 Task: In the Company abcny.com, Log call with description : 'customer seeking assistance with integration.'; Select call outcome: 'Busy '; Select call Direction: Inbound; Add date: '1 August, 2023' and time 5:00:PM. Logged in from softage.1@softage.net
Action: Mouse moved to (87, 56)
Screenshot: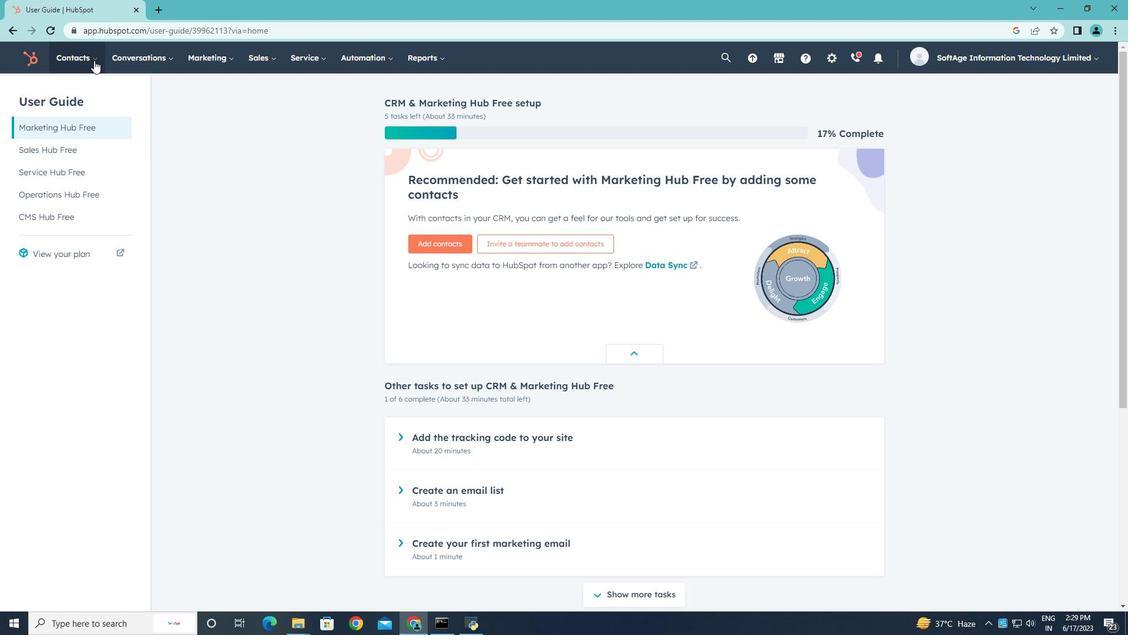 
Action: Mouse pressed left at (87, 56)
Screenshot: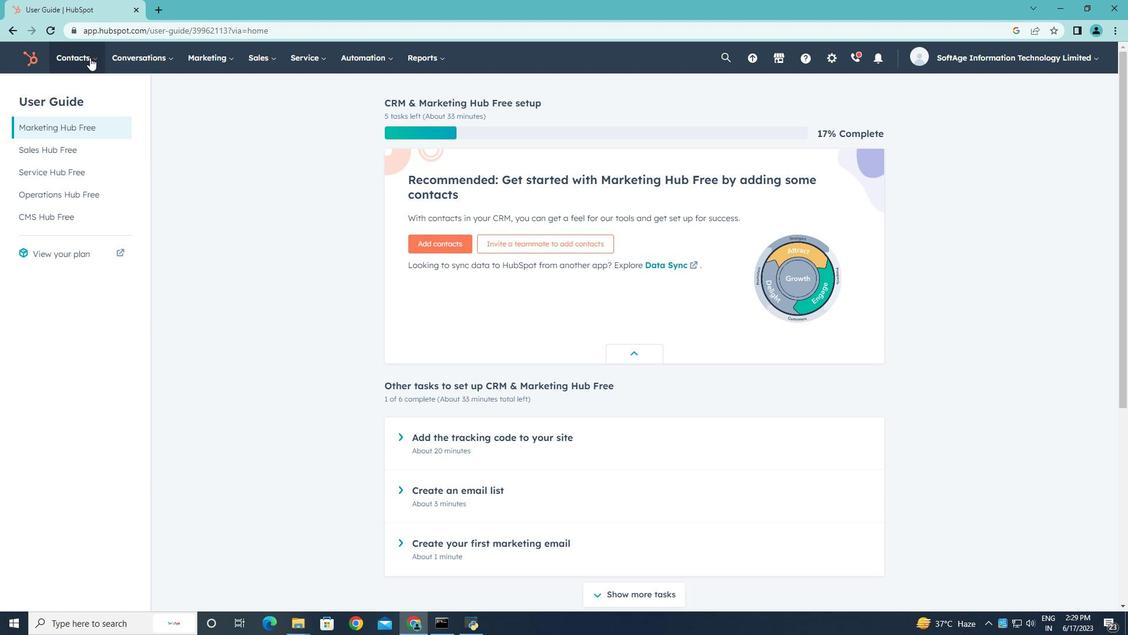 
Action: Mouse moved to (90, 118)
Screenshot: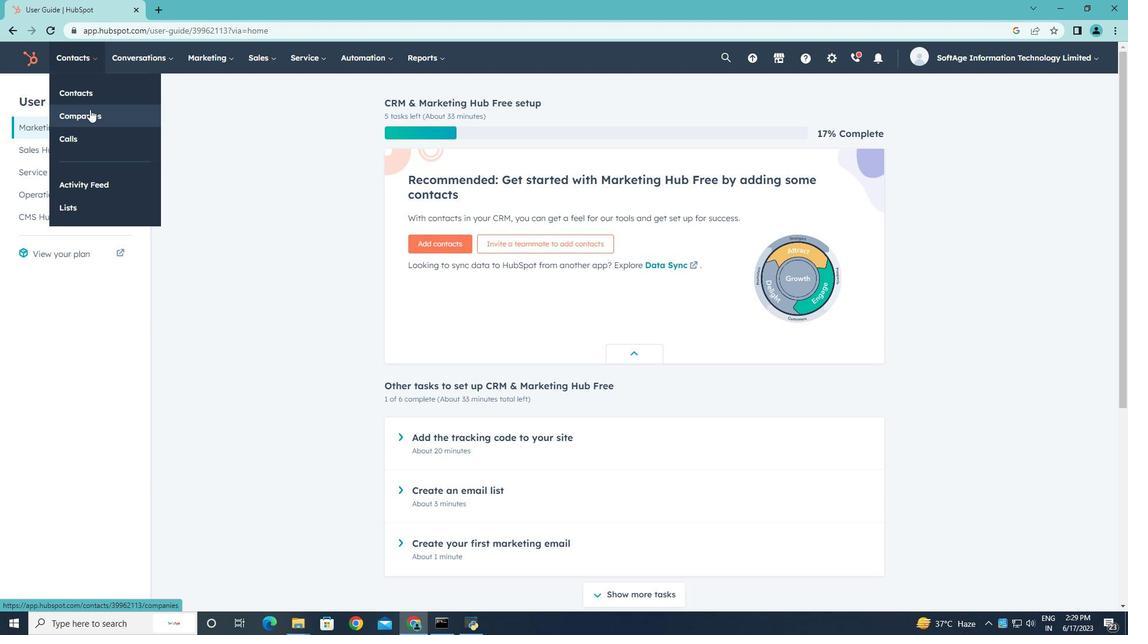 
Action: Mouse pressed left at (90, 118)
Screenshot: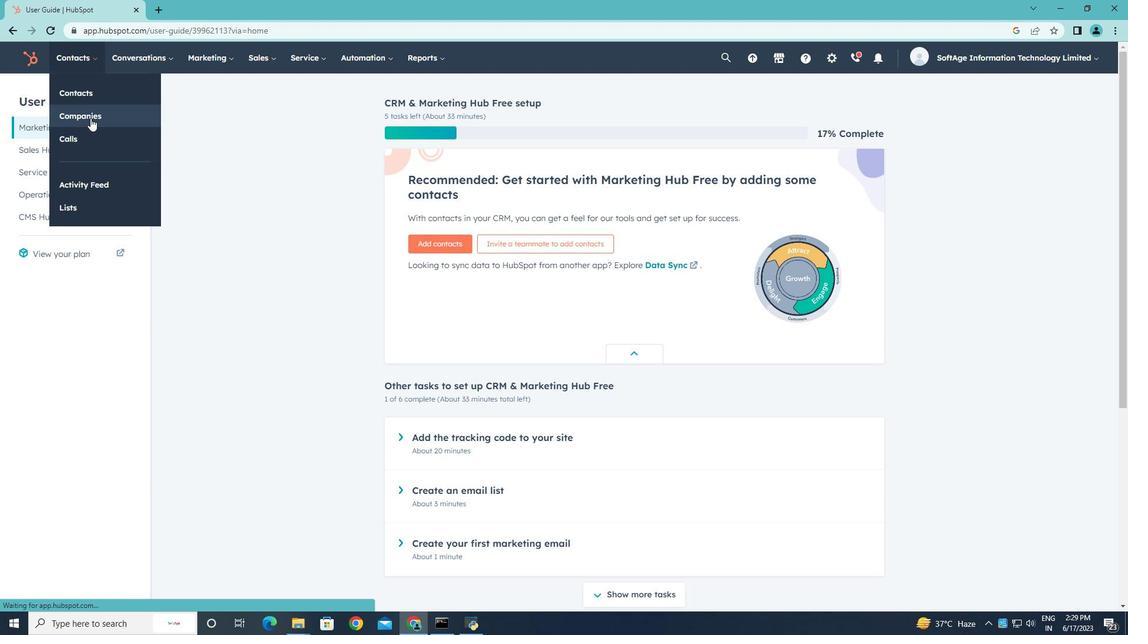 
Action: Mouse moved to (82, 192)
Screenshot: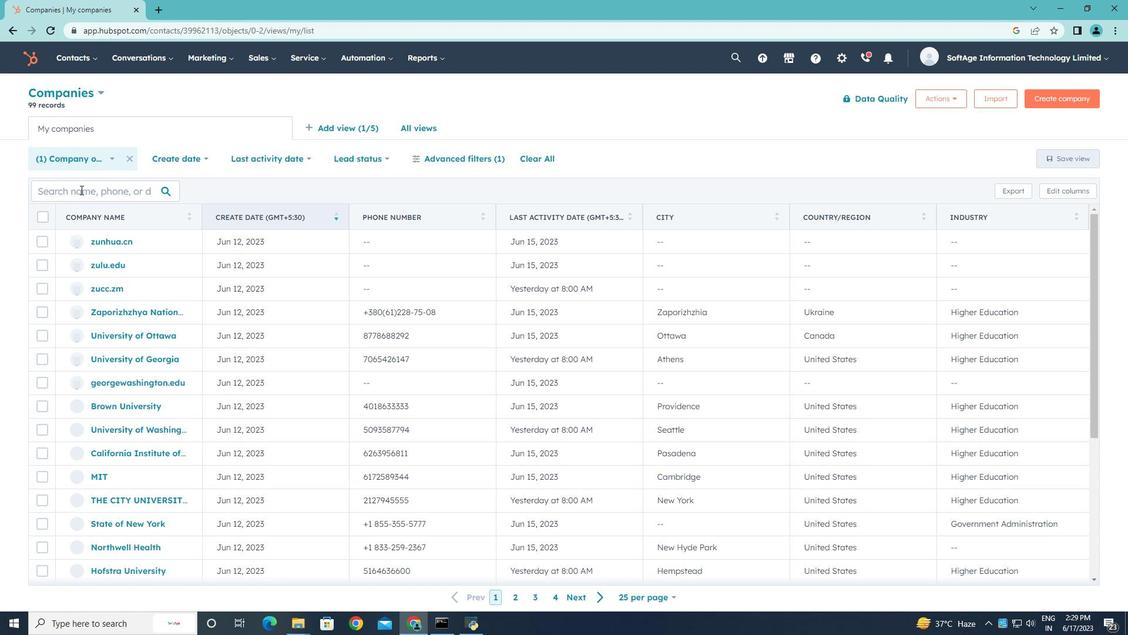 
Action: Mouse pressed left at (82, 192)
Screenshot: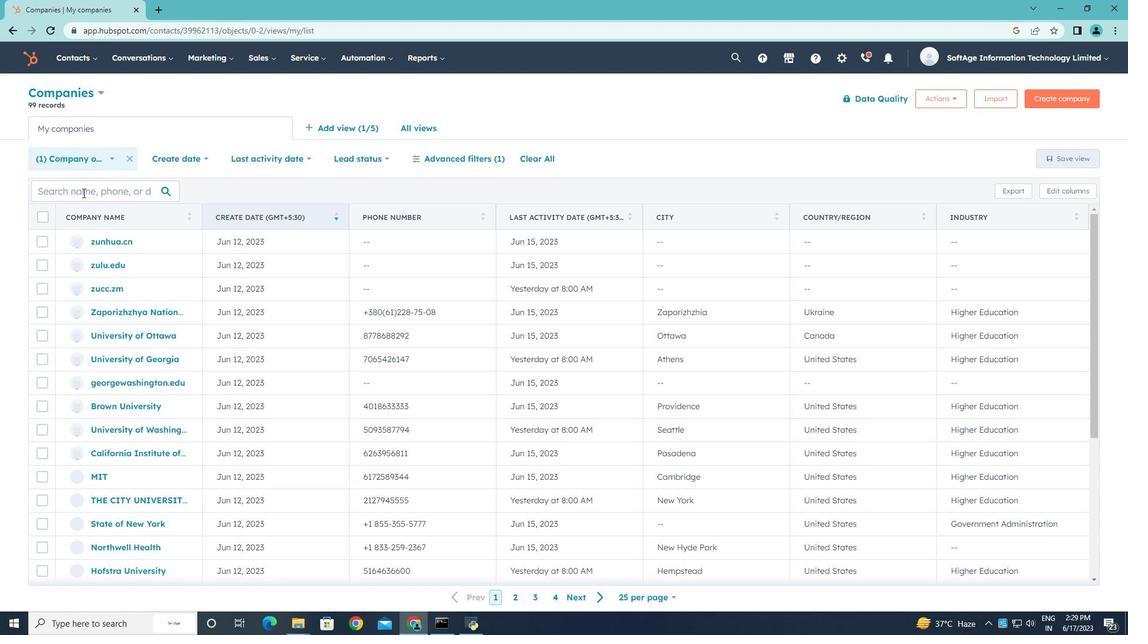 
Action: Key pressed abcny.com
Screenshot: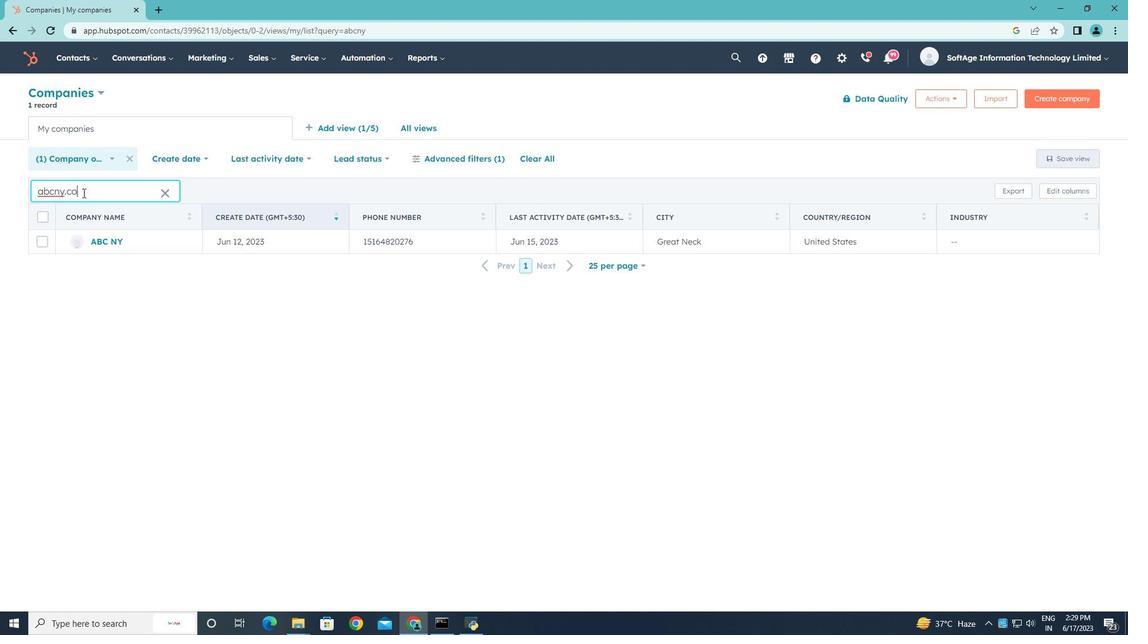 
Action: Mouse moved to (111, 240)
Screenshot: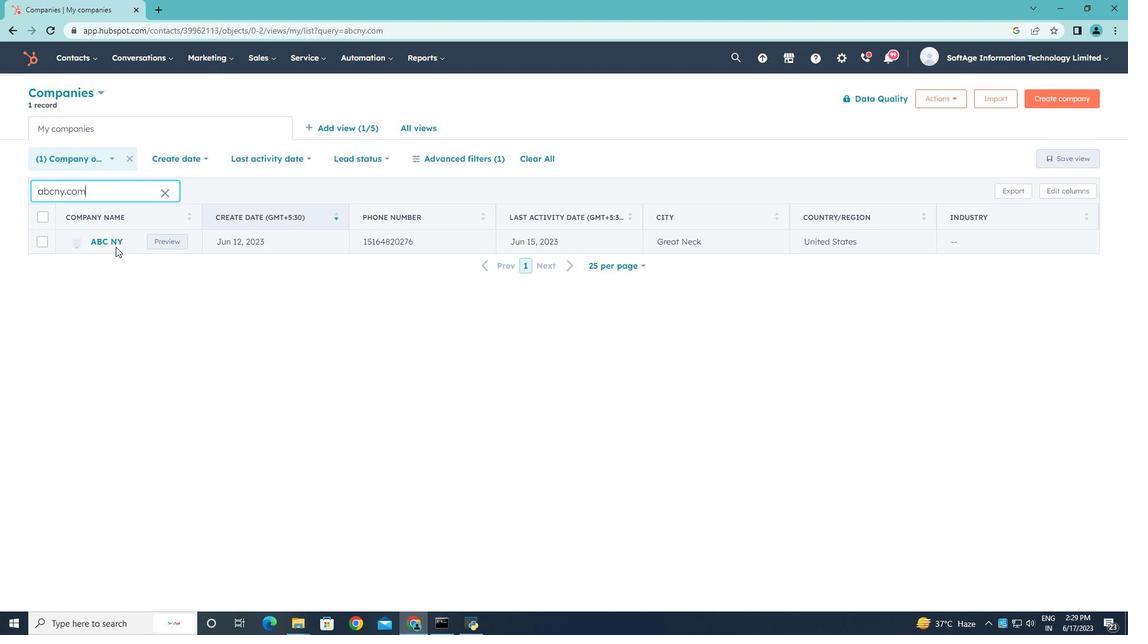 
Action: Mouse pressed left at (111, 240)
Screenshot: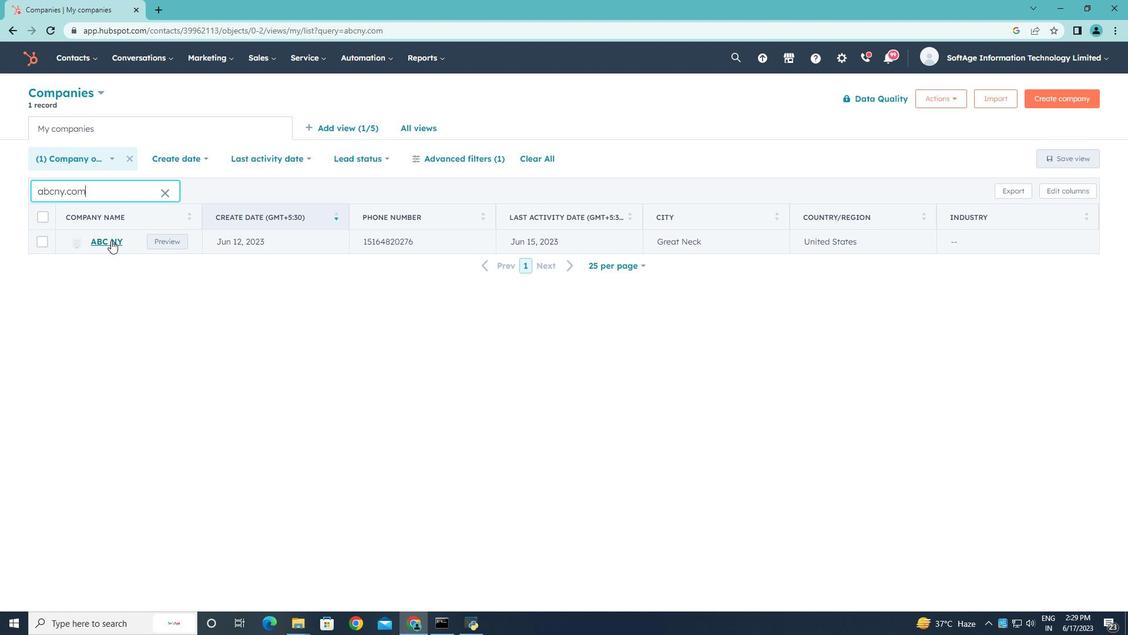 
Action: Mouse moved to (225, 194)
Screenshot: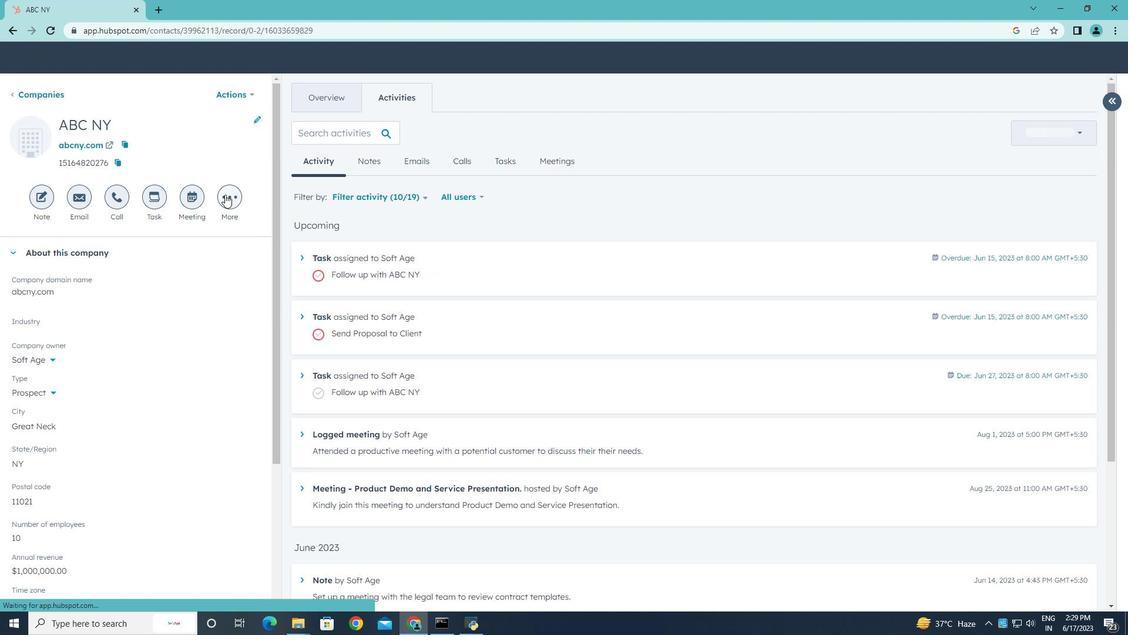 
Action: Mouse pressed left at (225, 194)
Screenshot: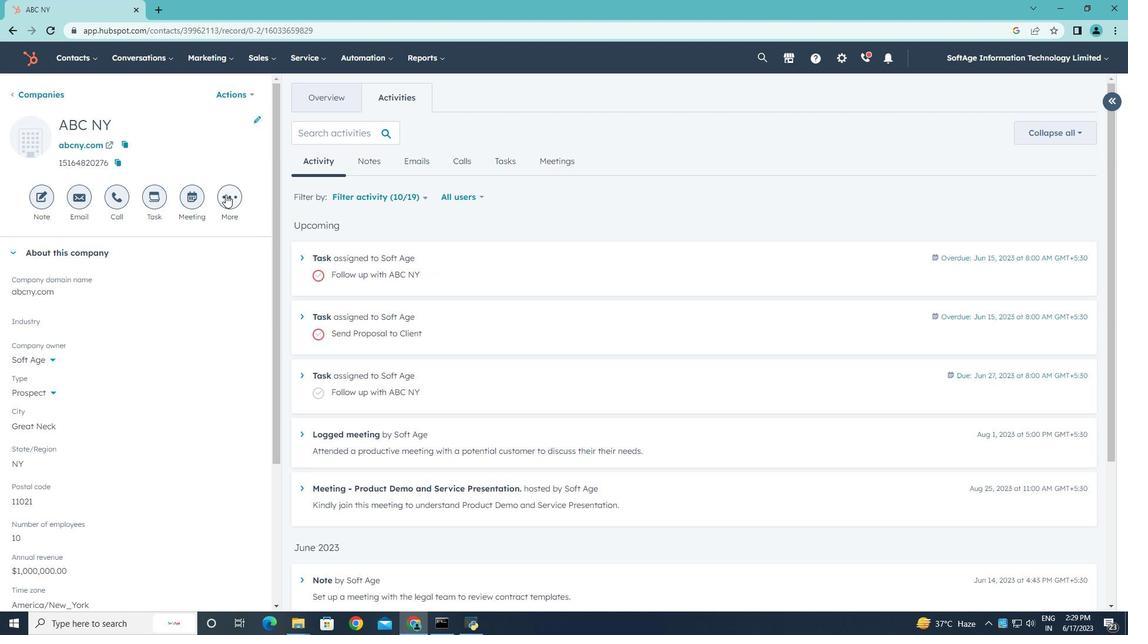 
Action: Mouse moved to (220, 297)
Screenshot: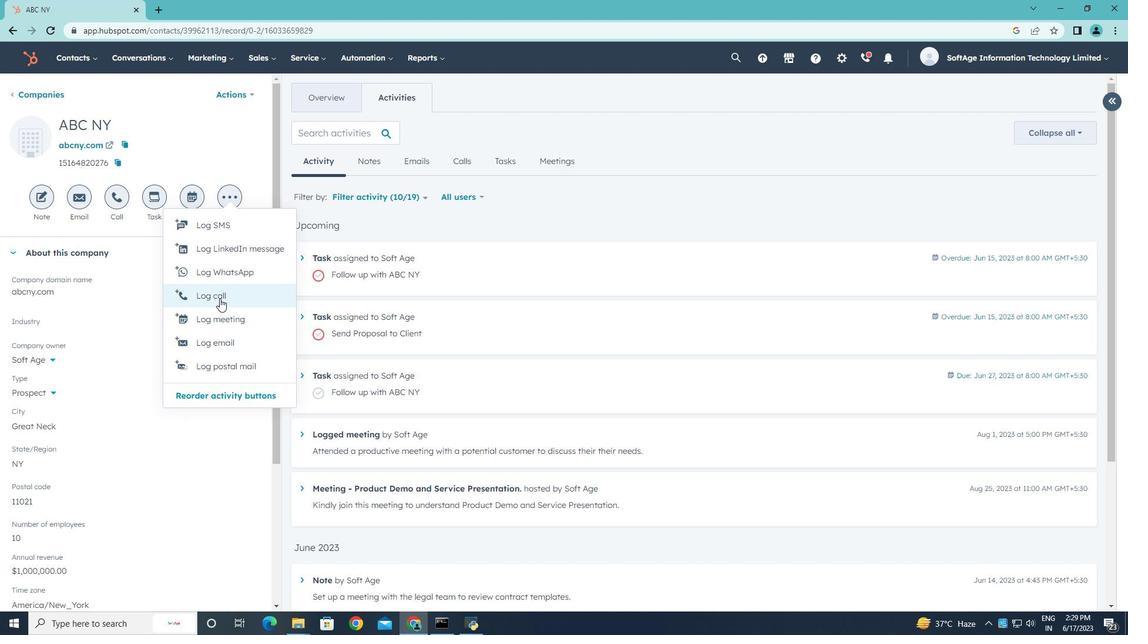 
Action: Mouse pressed left at (220, 297)
Screenshot: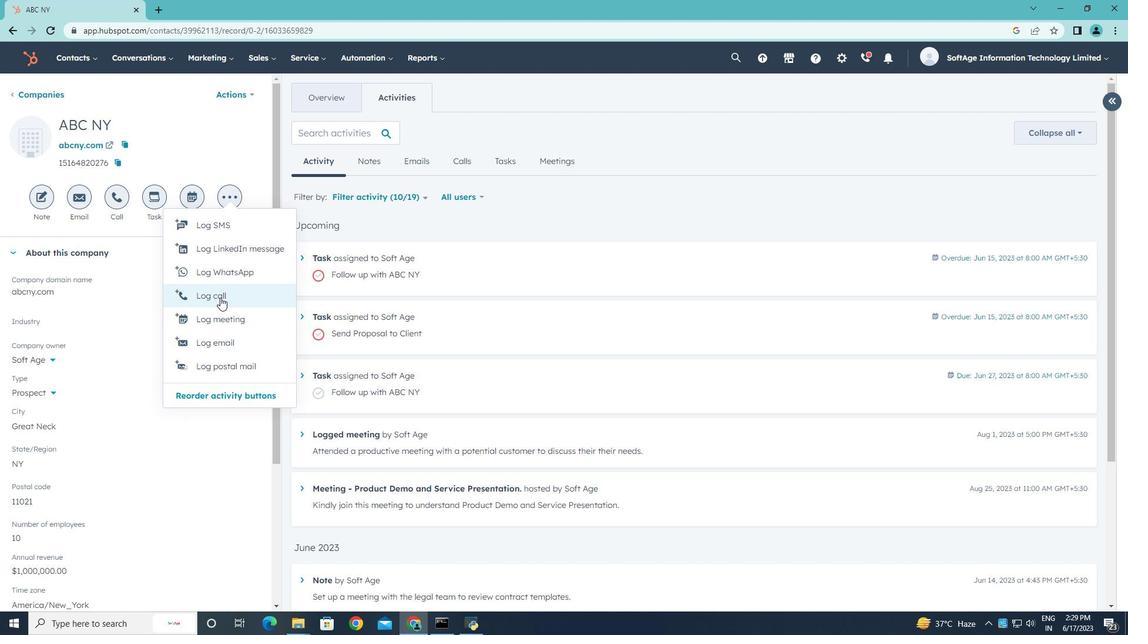 
Action: Key pressed <Key.shift>Customer<Key.space>aeeking<Key.left><Key.left><Key.left><Key.left><Key.left><Key.left><Key.backspace>s<Key.down><Key.space>assistance<Key.space>with<Key.space>integration.
Screenshot: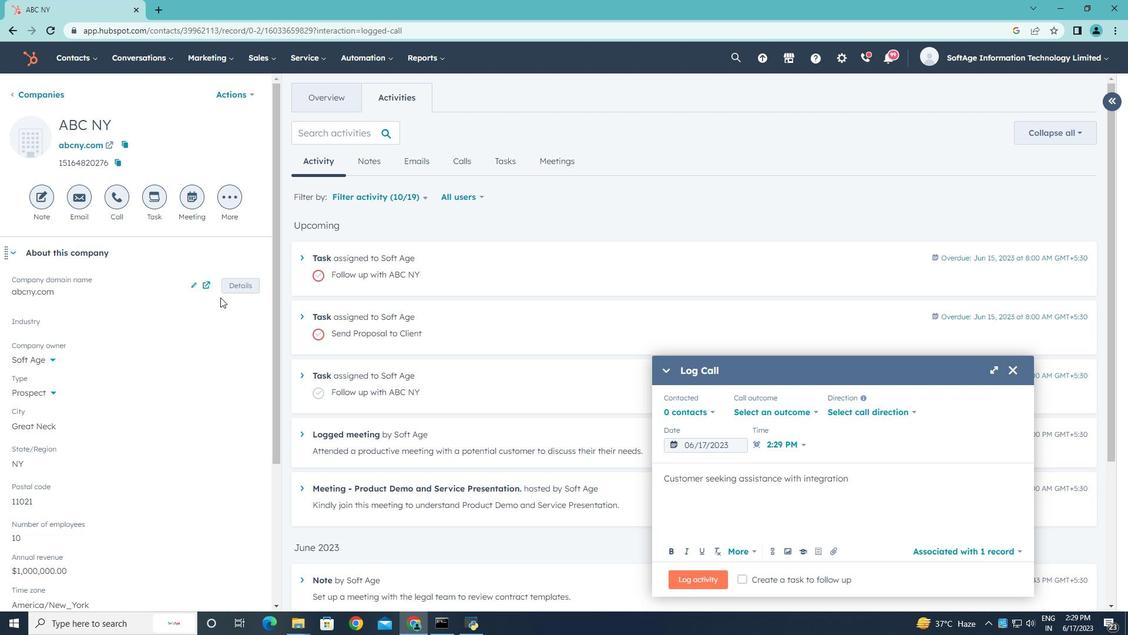 
Action: Mouse moved to (815, 411)
Screenshot: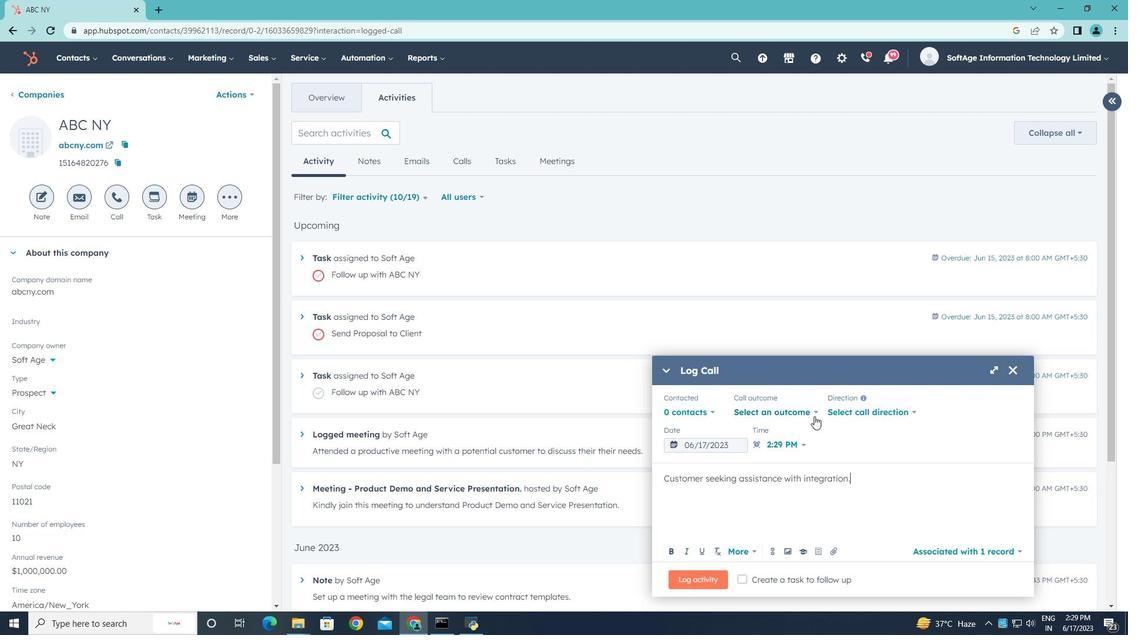 
Action: Mouse pressed left at (815, 411)
Screenshot: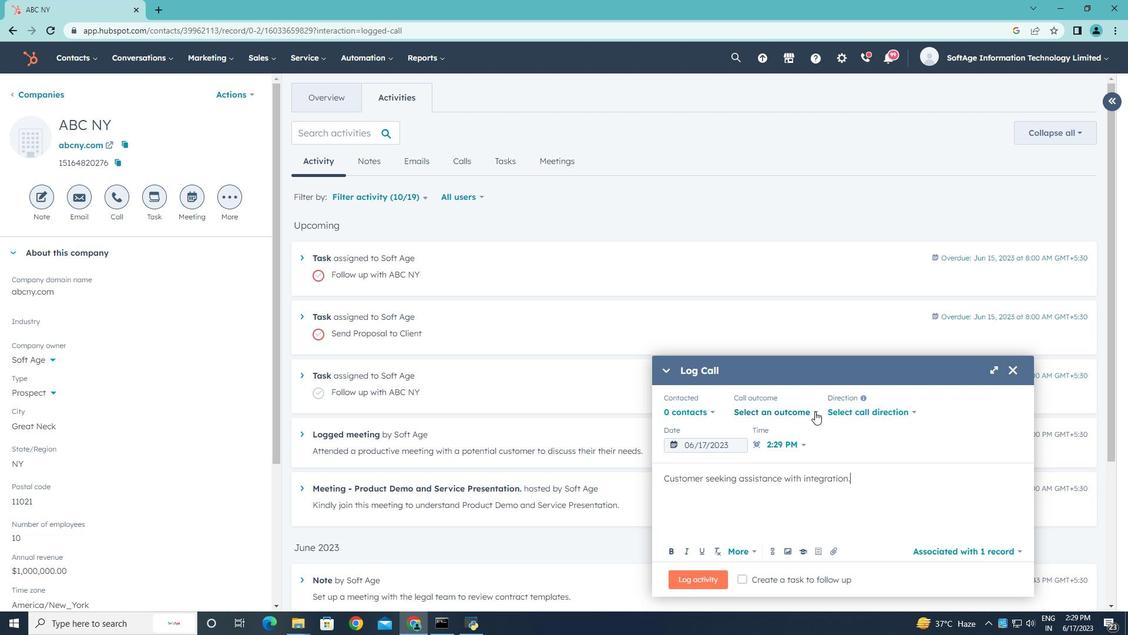 
Action: Mouse moved to (786, 438)
Screenshot: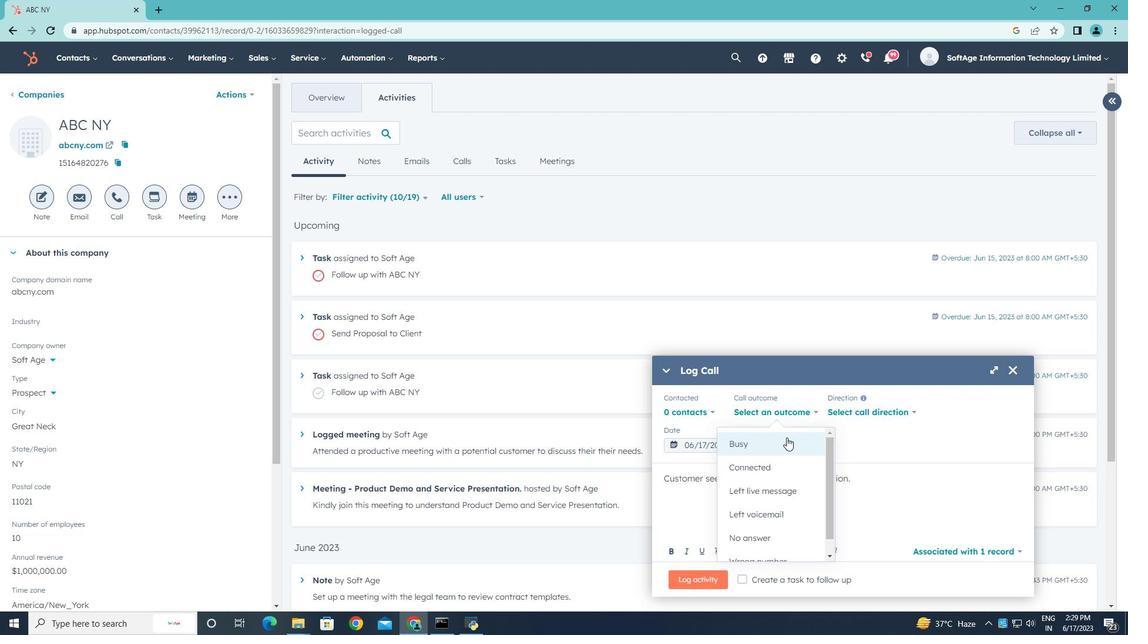 
Action: Mouse pressed left at (786, 438)
Screenshot: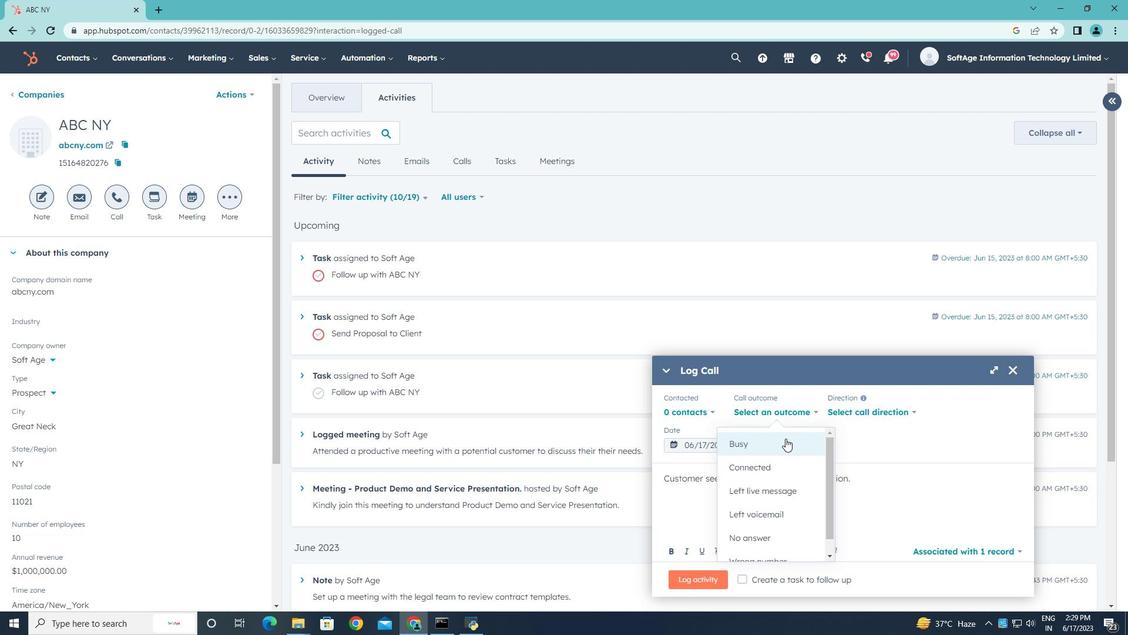 
Action: Mouse moved to (853, 412)
Screenshot: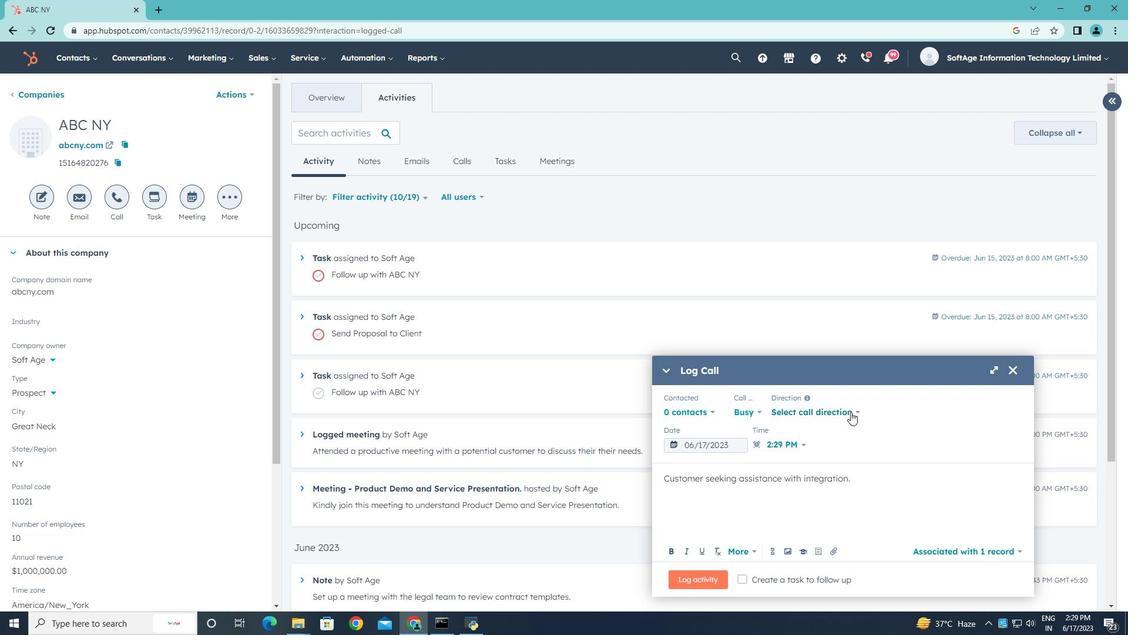 
Action: Mouse pressed left at (853, 412)
Screenshot: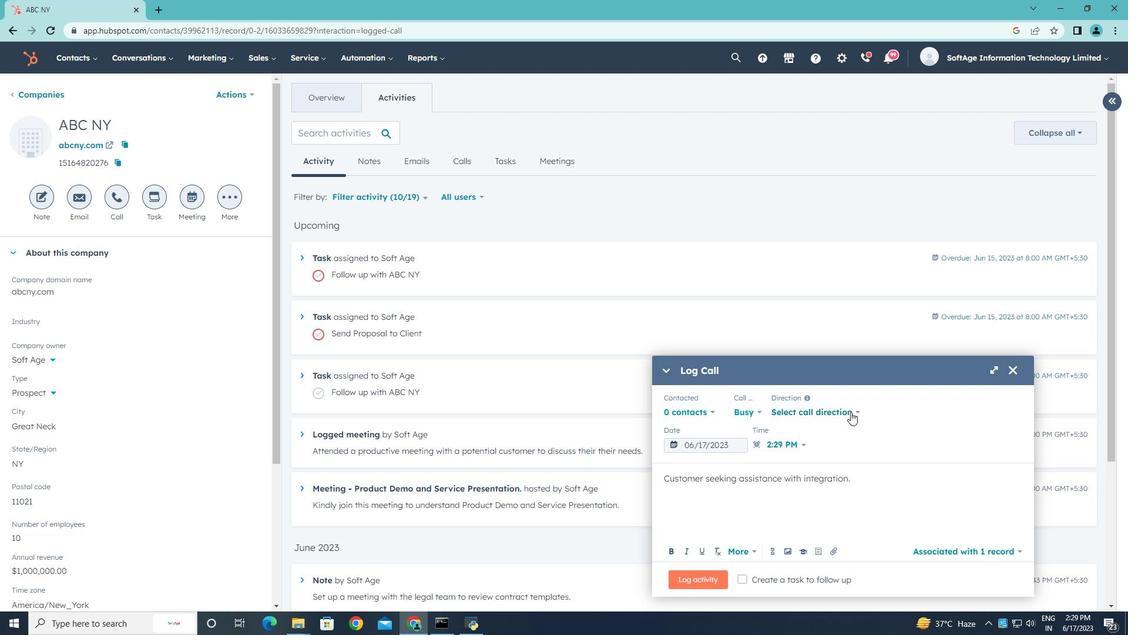 
Action: Mouse moved to (822, 445)
Screenshot: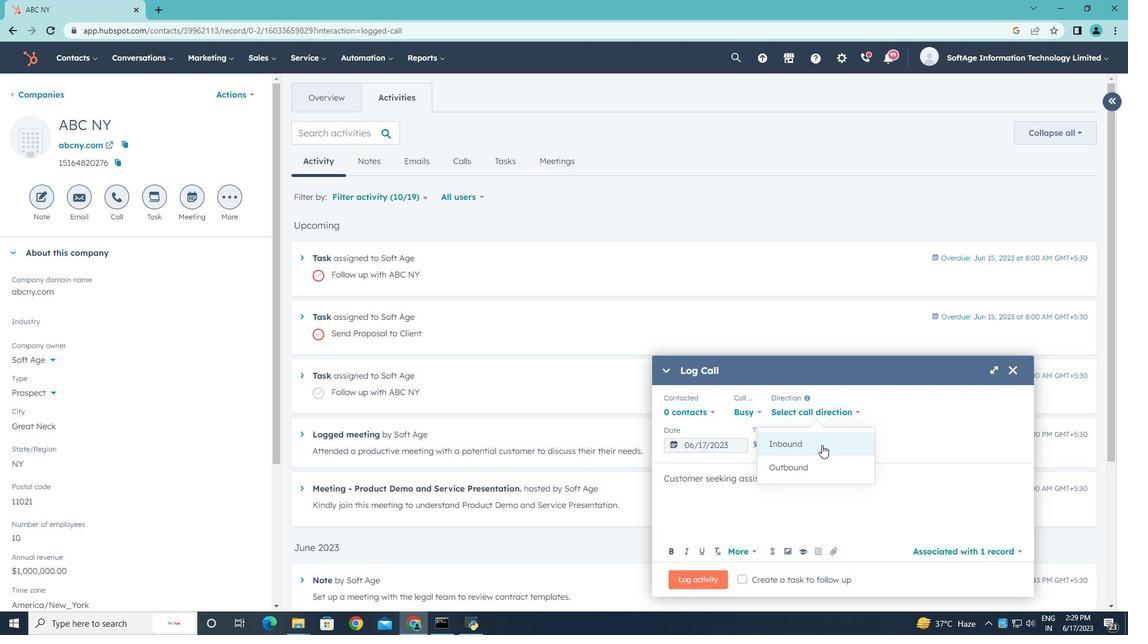 
Action: Mouse pressed left at (822, 445)
Screenshot: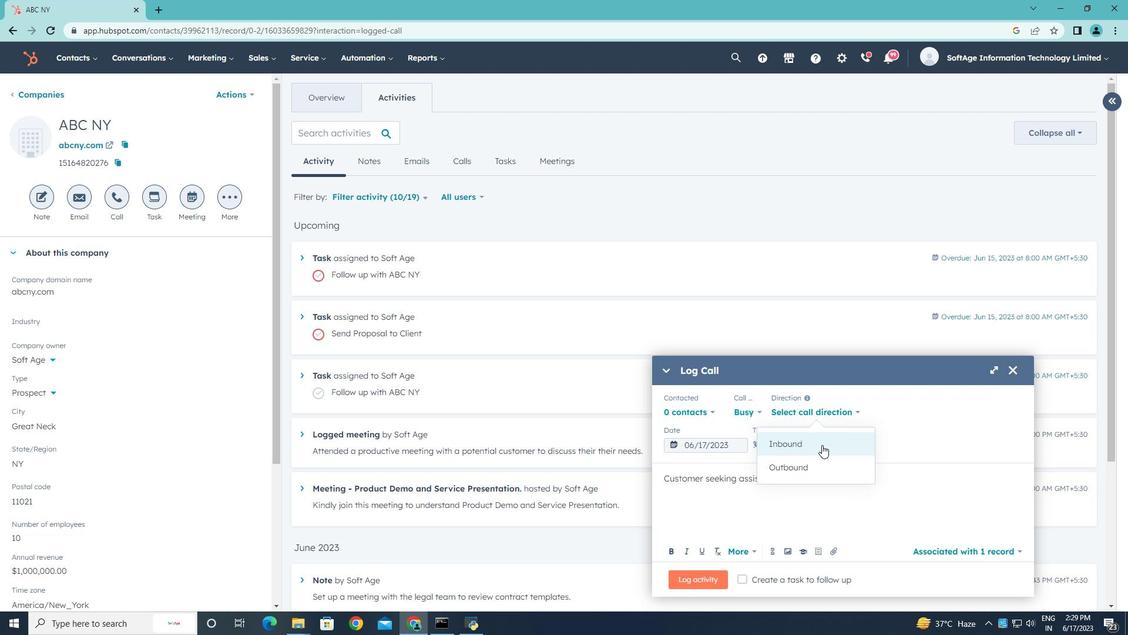 
Action: Mouse moved to (908, 416)
Screenshot: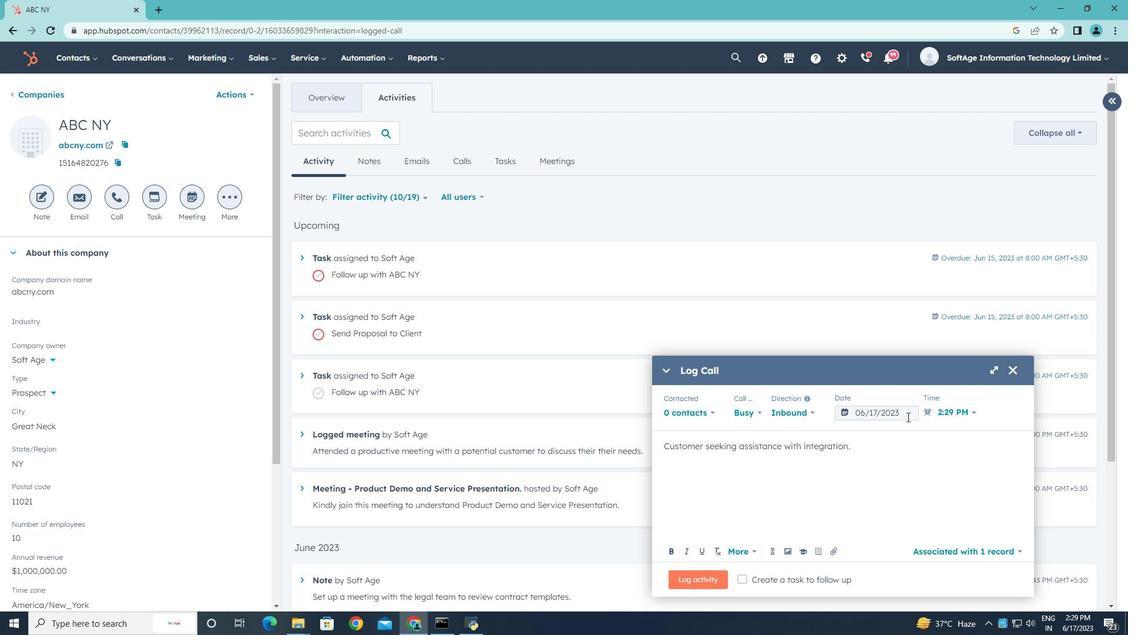 
Action: Mouse pressed left at (908, 416)
Screenshot: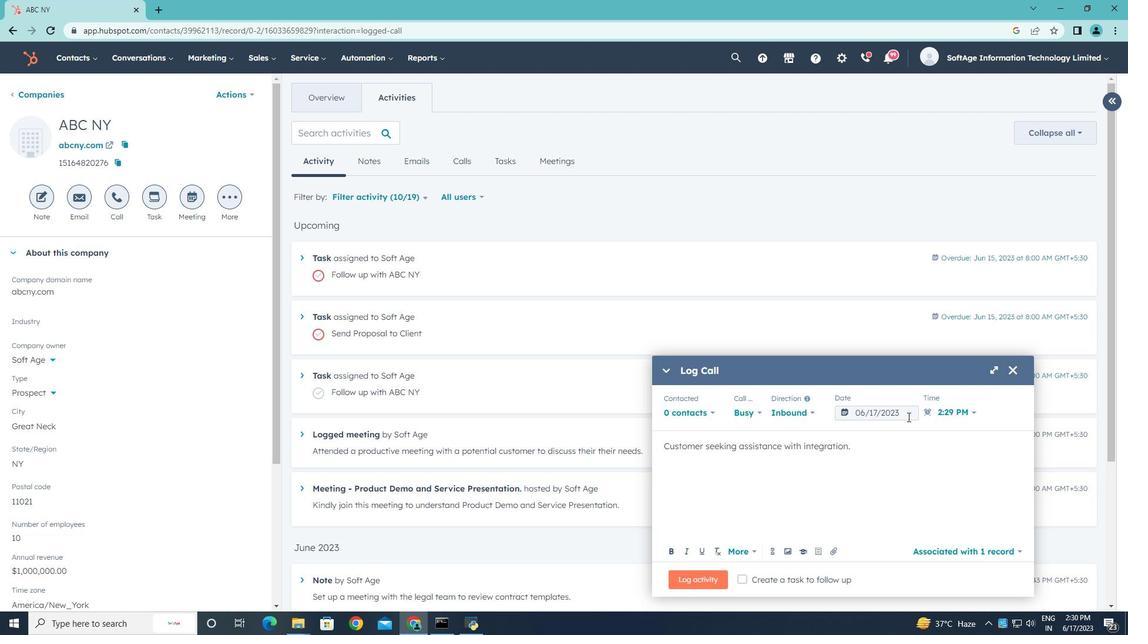 
Action: Mouse moved to (989, 223)
Screenshot: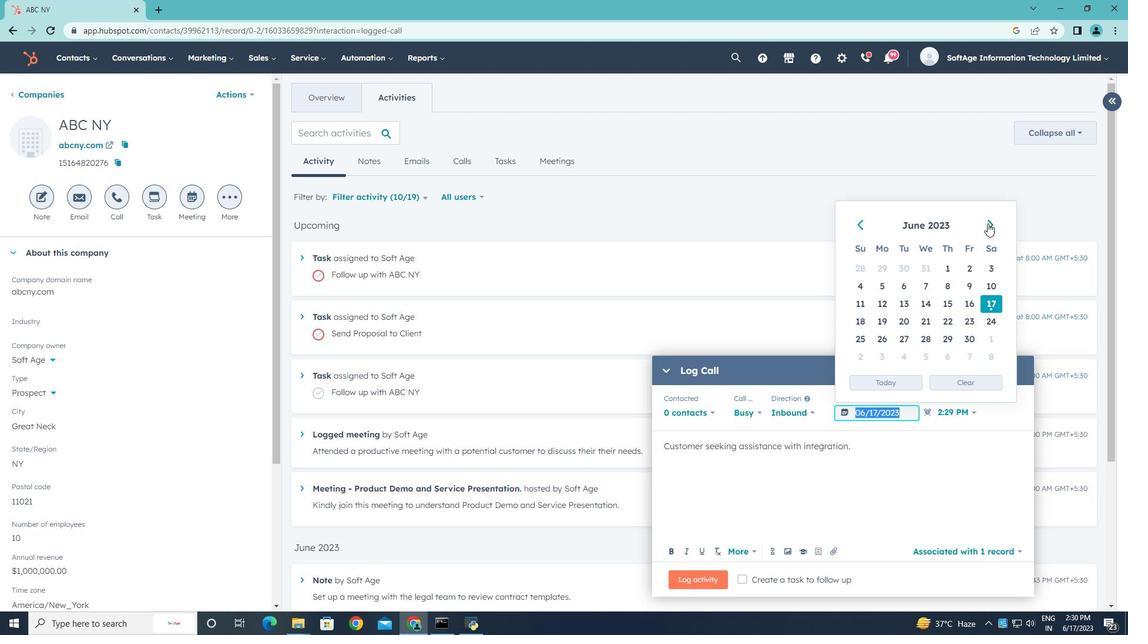 
Action: Mouse pressed left at (989, 223)
Screenshot: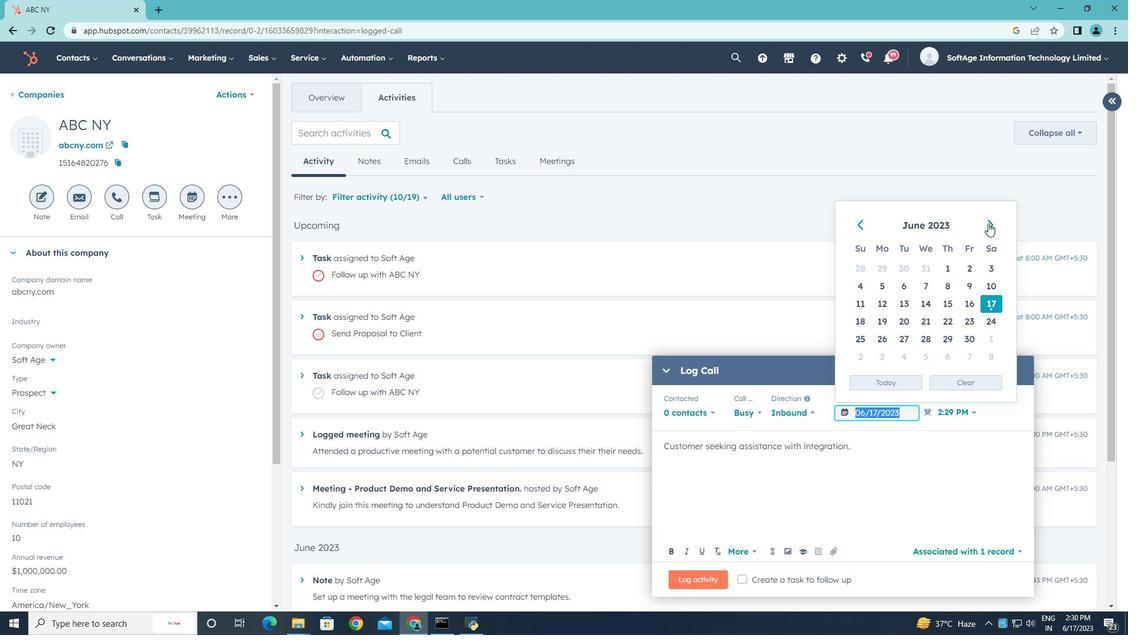 
Action: Mouse moved to (989, 223)
Screenshot: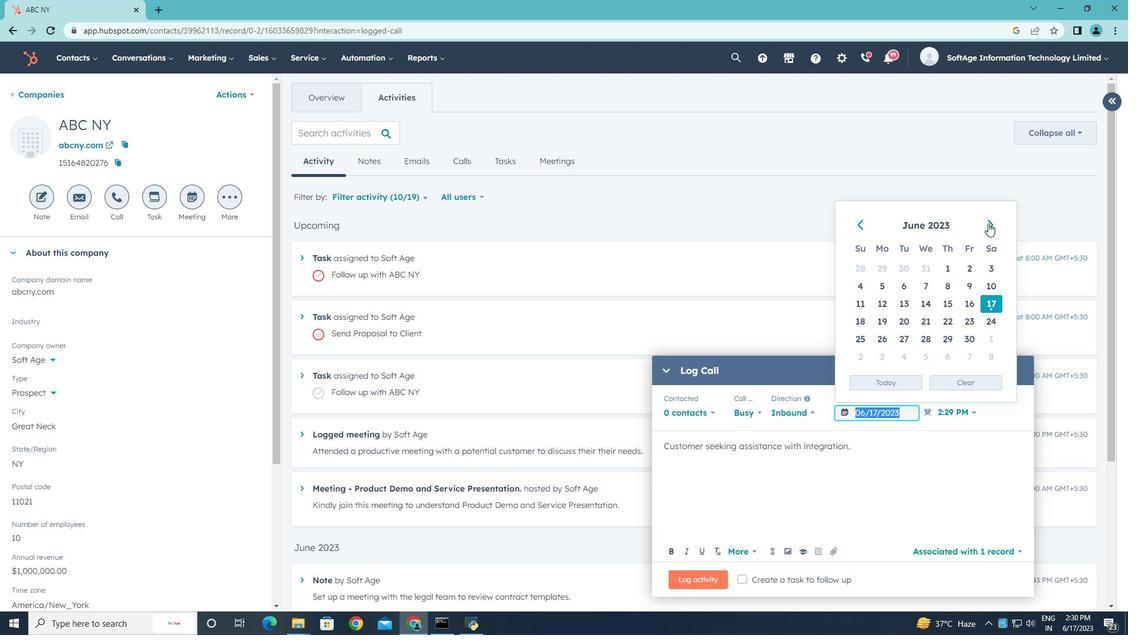 
Action: Mouse pressed left at (989, 223)
Screenshot: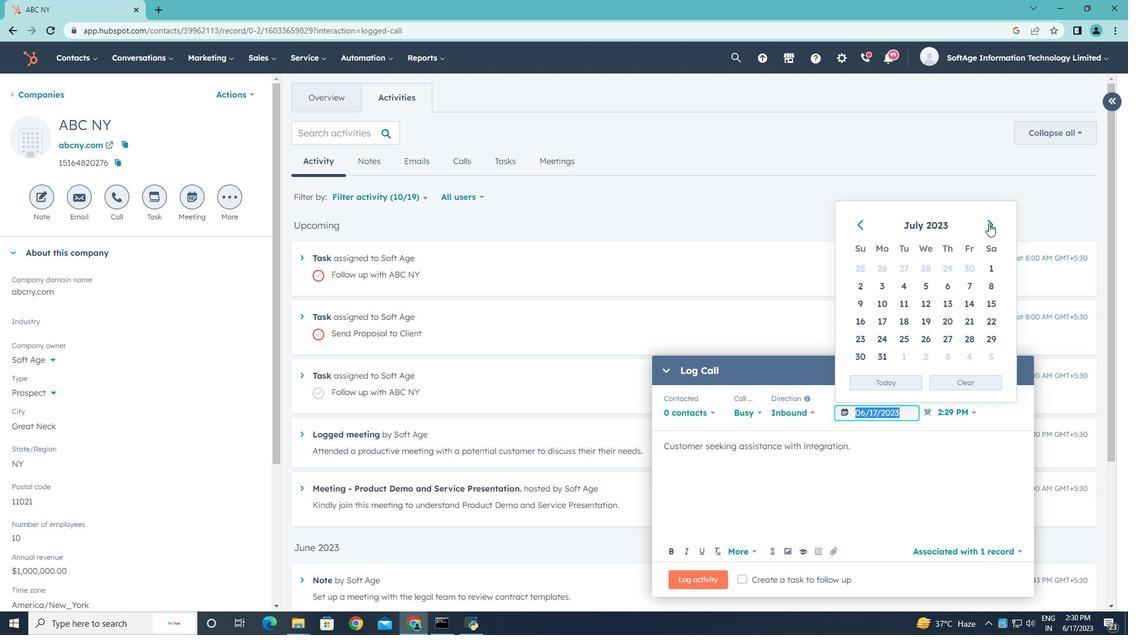
Action: Mouse moved to (902, 271)
Screenshot: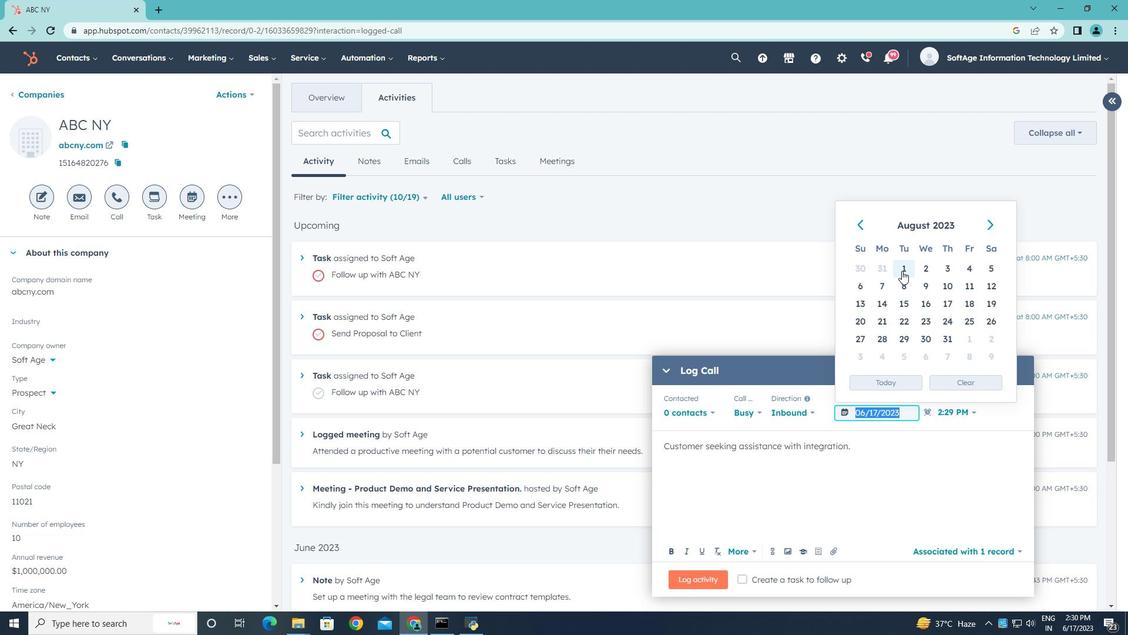 
Action: Mouse pressed left at (902, 271)
Screenshot: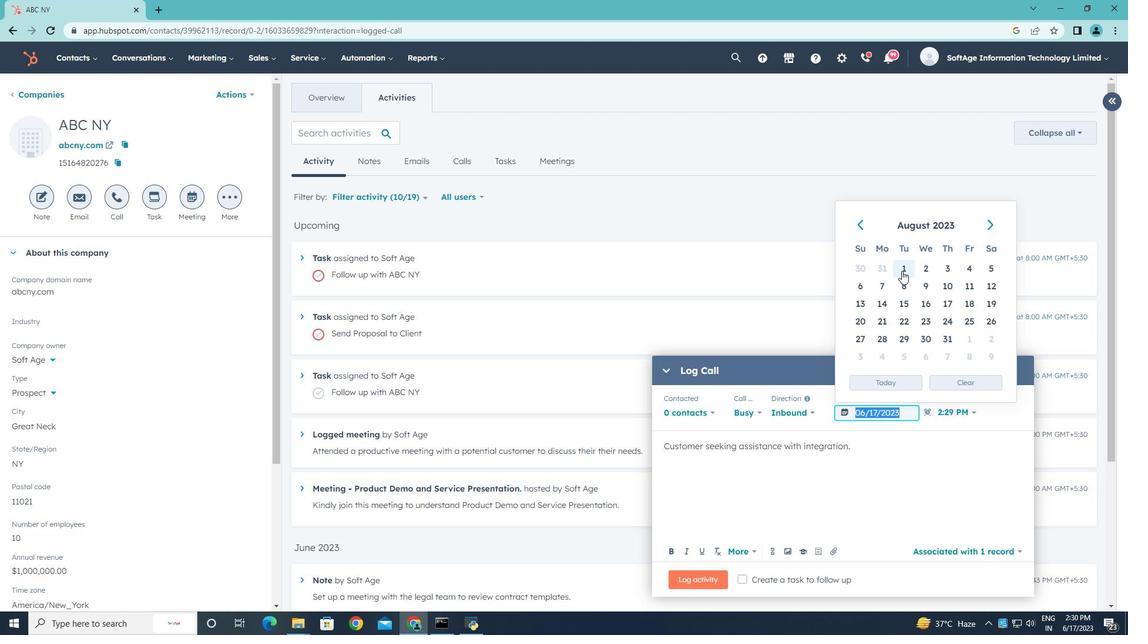 
Action: Mouse moved to (973, 411)
Screenshot: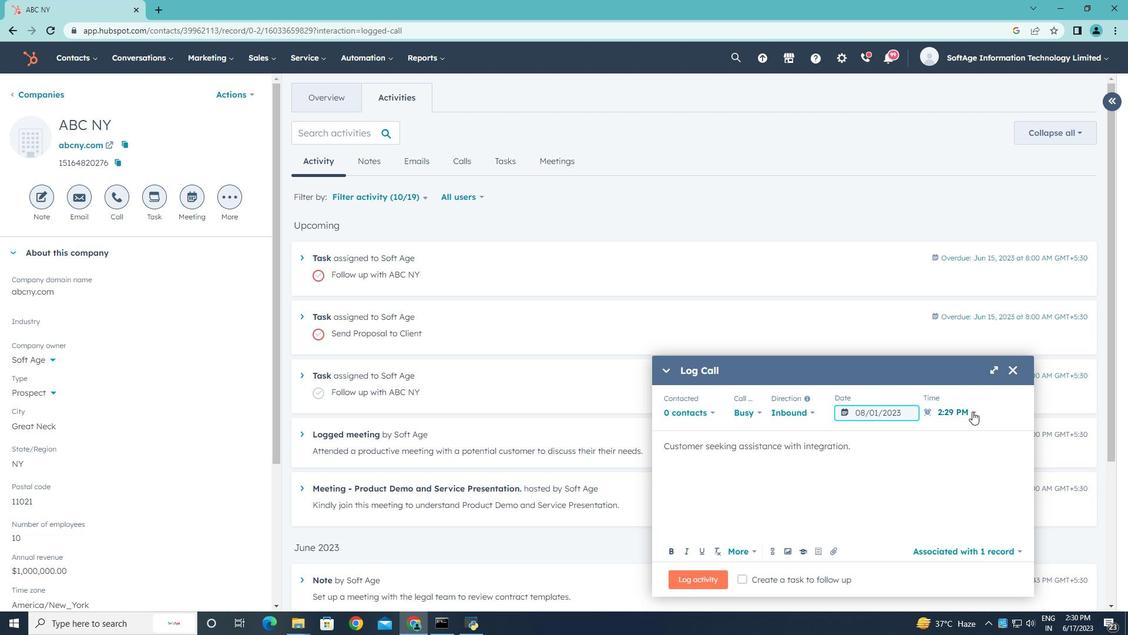 
Action: Mouse pressed left at (973, 411)
Screenshot: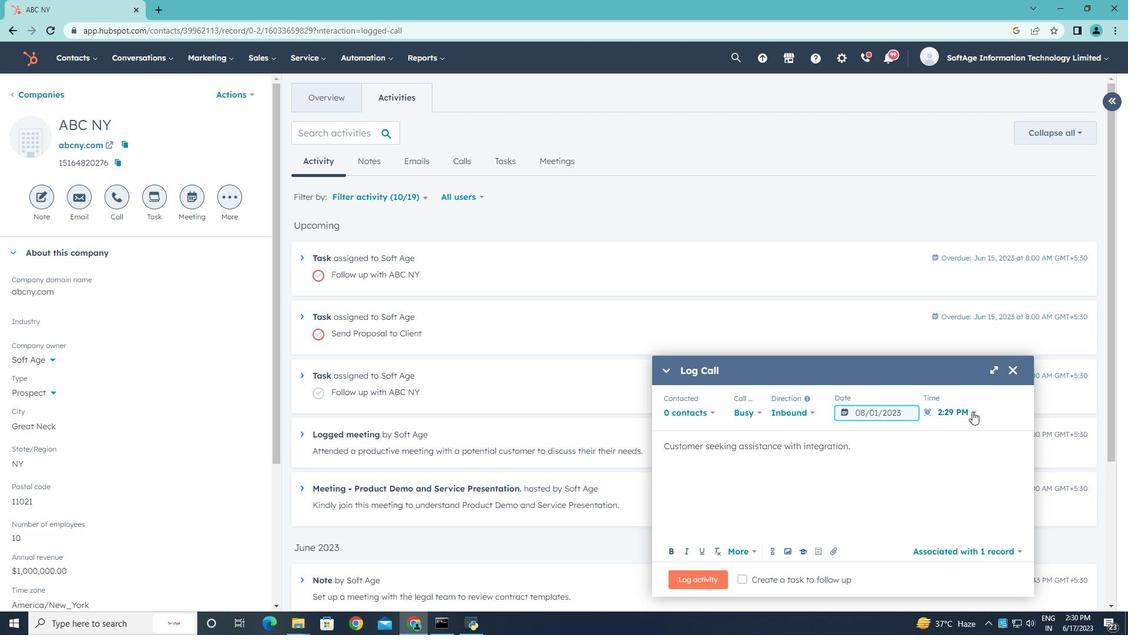 
Action: Mouse moved to (958, 491)
Screenshot: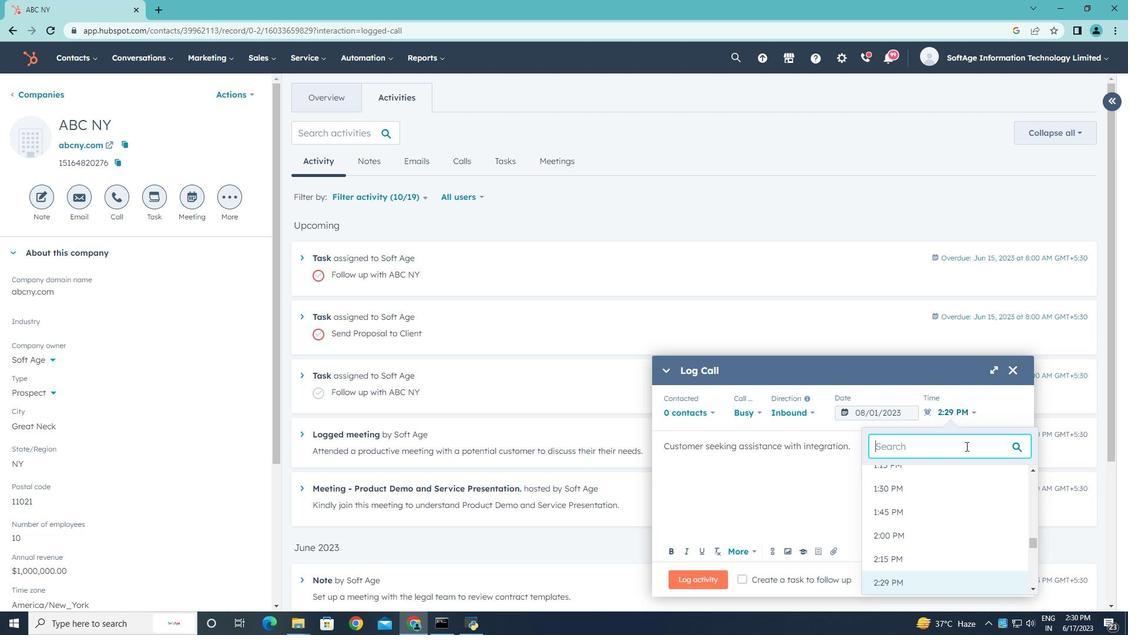 
Action: Mouse scrolled (958, 490) with delta (0, 0)
Screenshot: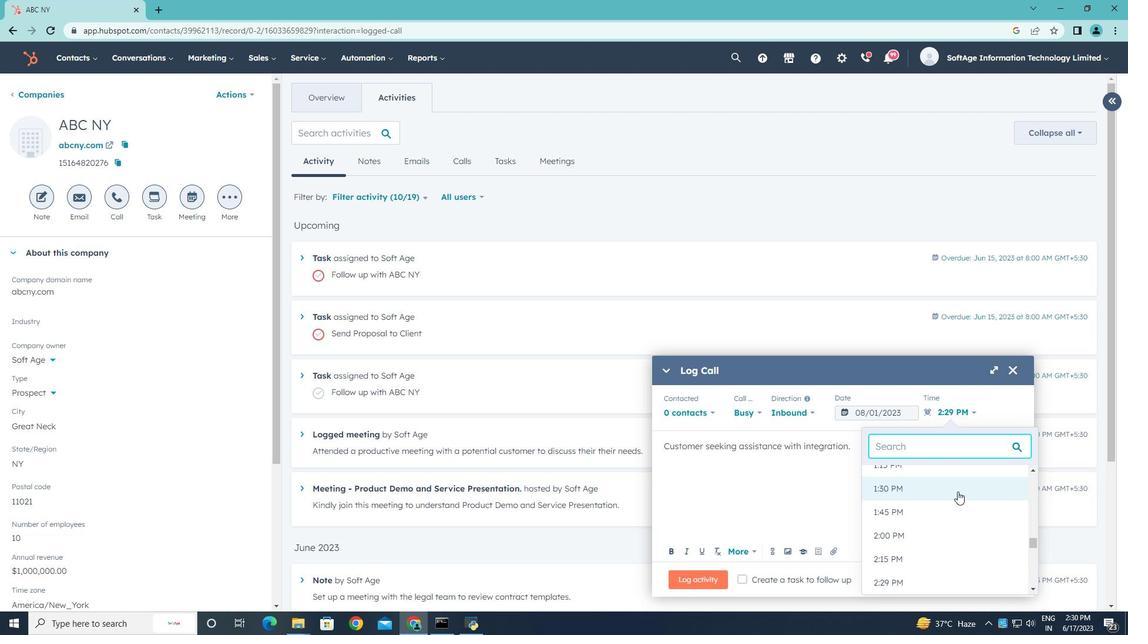 
Action: Mouse scrolled (958, 490) with delta (0, 0)
Screenshot: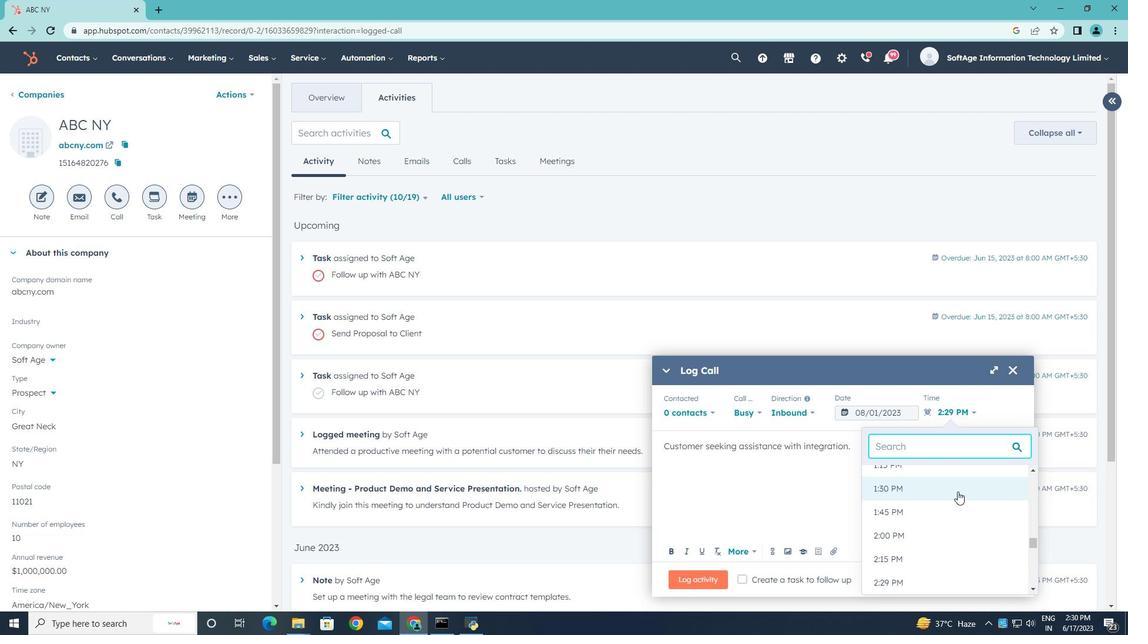 
Action: Mouse scrolled (958, 490) with delta (0, 0)
Screenshot: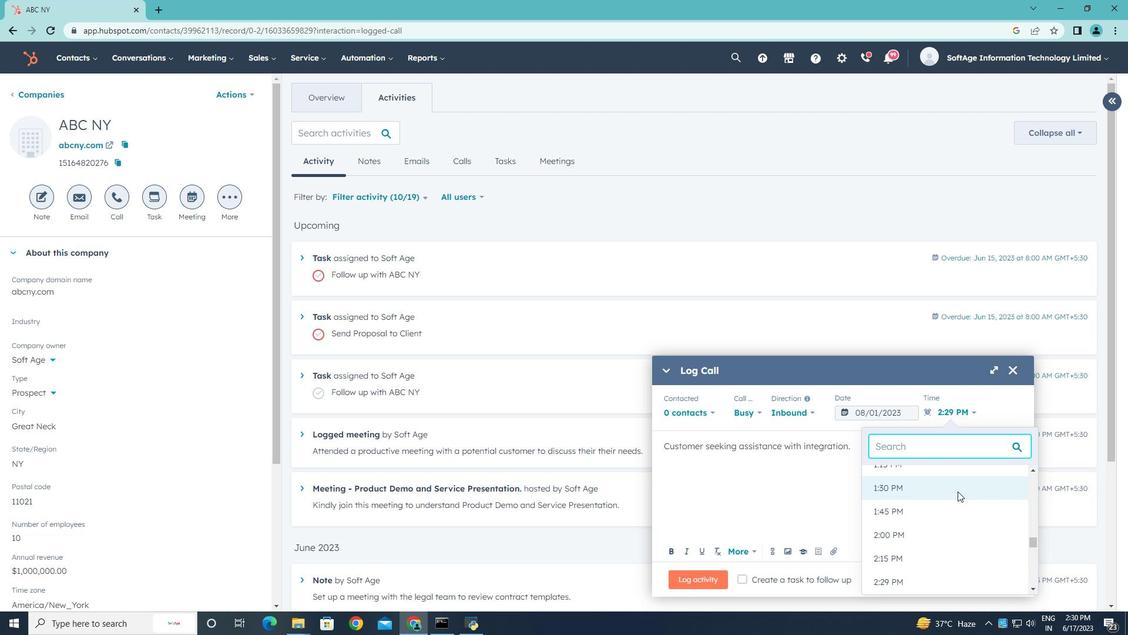 
Action: Mouse scrolled (958, 490) with delta (0, 0)
Screenshot: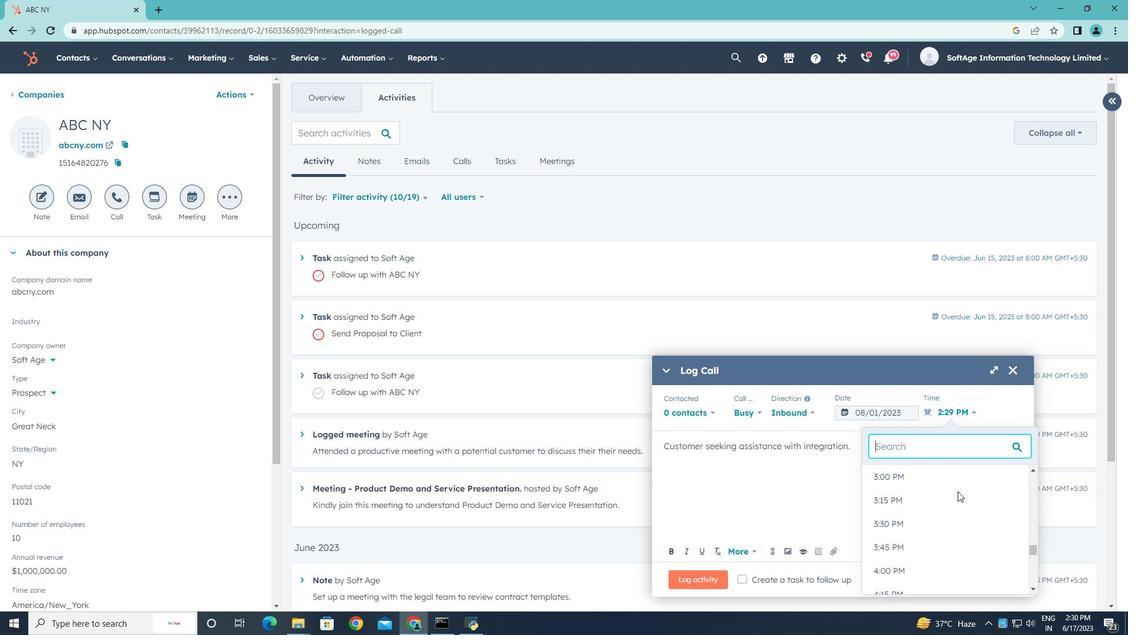 
Action: Mouse scrolled (958, 490) with delta (0, 0)
Screenshot: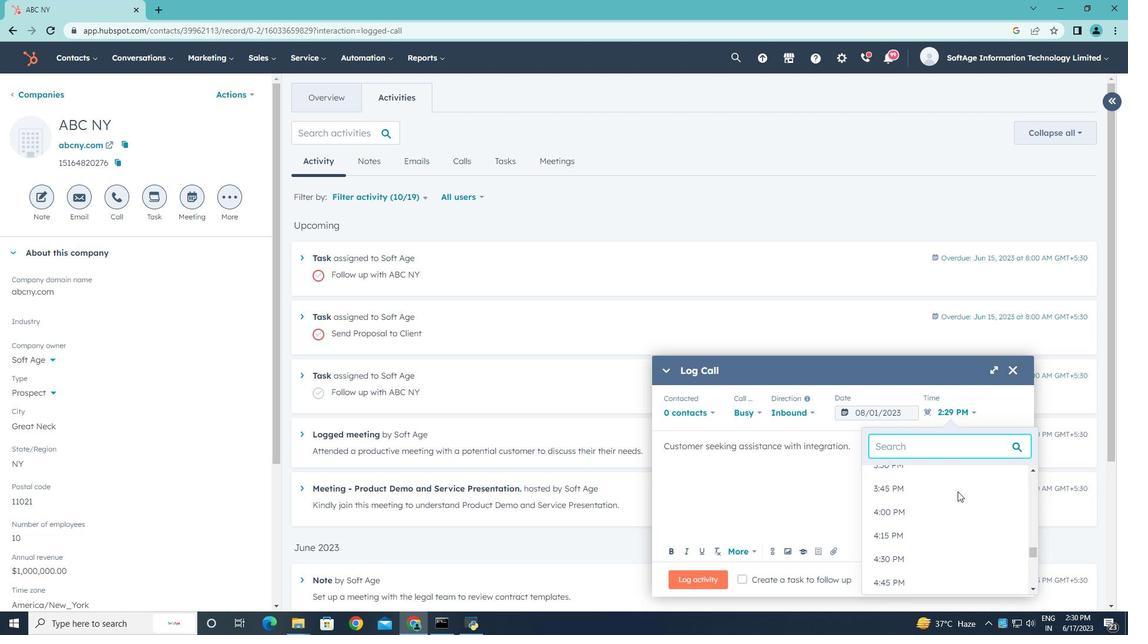 
Action: Mouse moved to (914, 541)
Screenshot: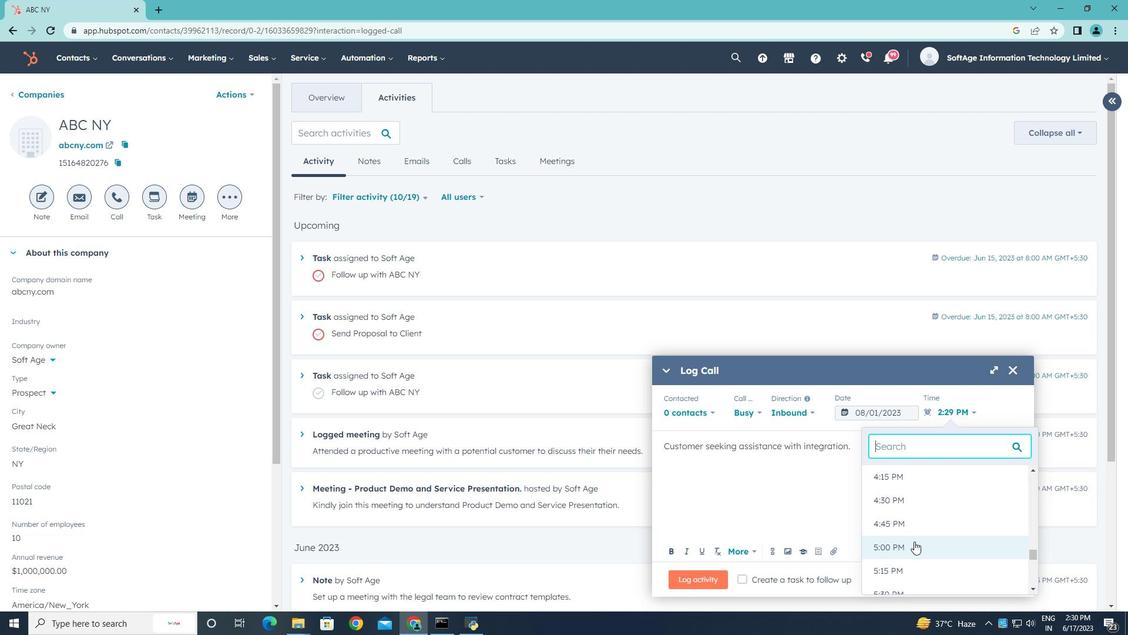 
Action: Mouse pressed left at (914, 541)
Screenshot: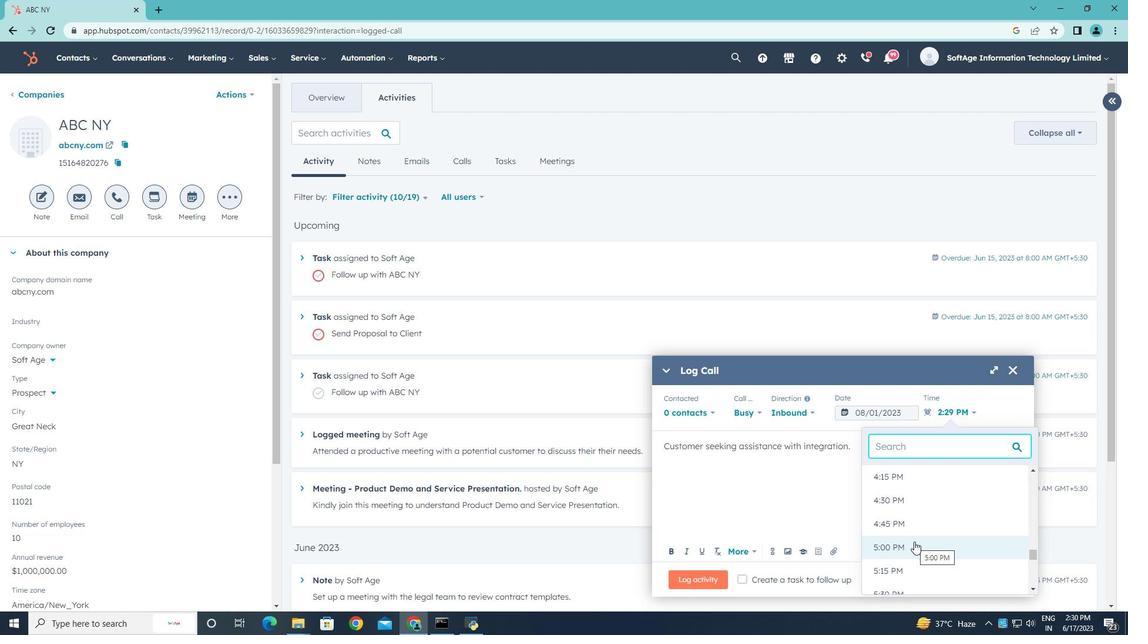 
Action: Mouse moved to (707, 575)
Screenshot: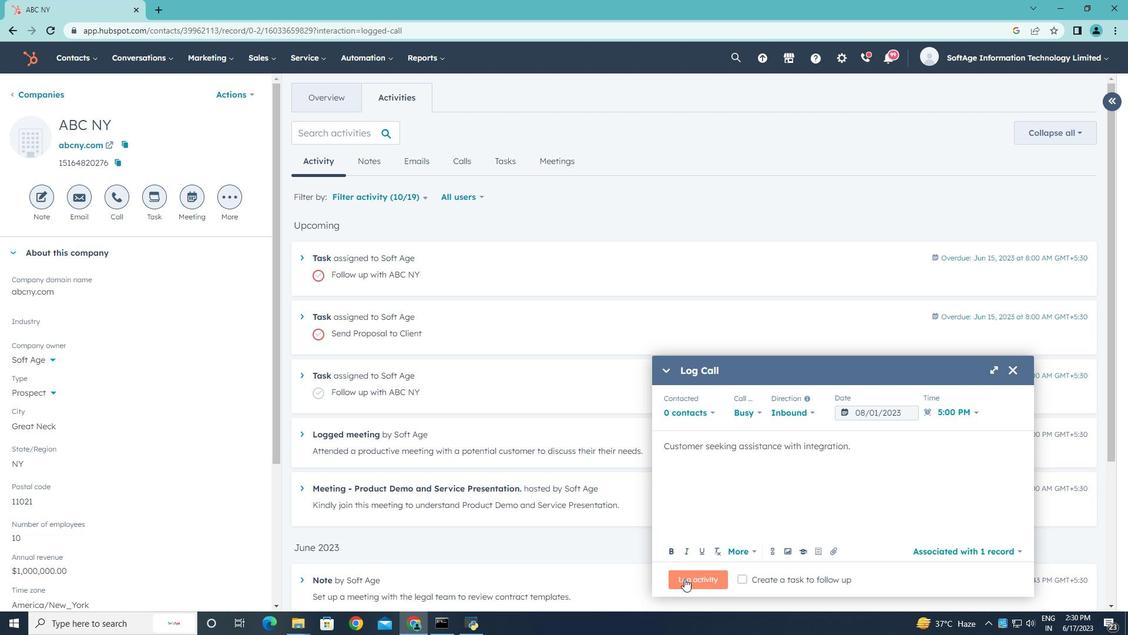 
Action: Mouse pressed left at (707, 575)
Screenshot: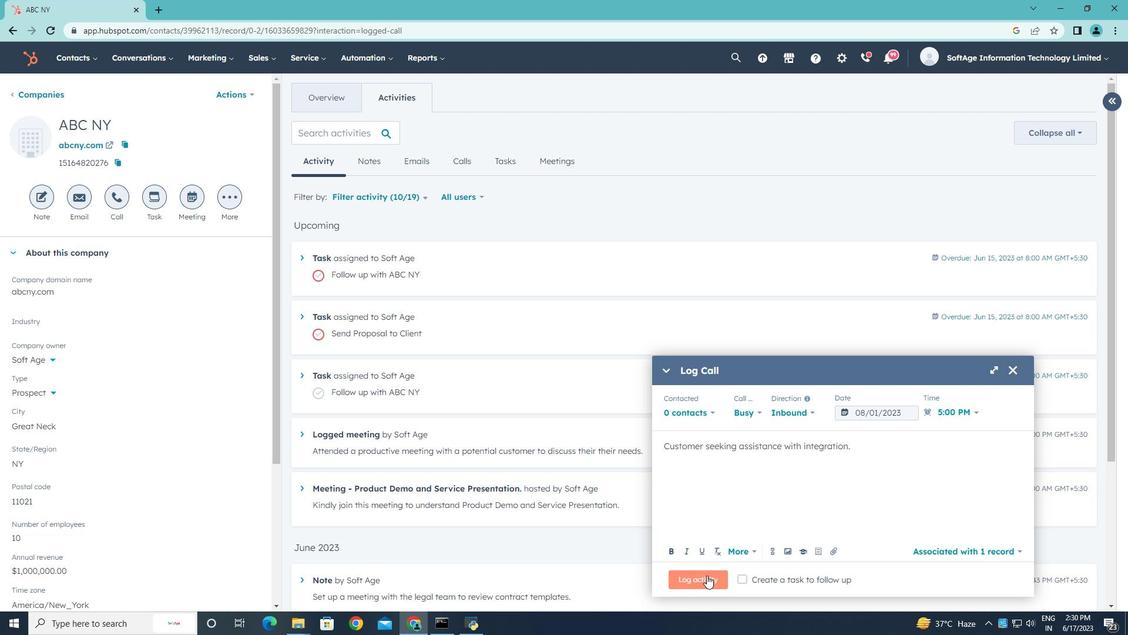 
